 Task: Apply the theme  ""Spearmint"".
Action: Mouse moved to (156, 58)
Screenshot: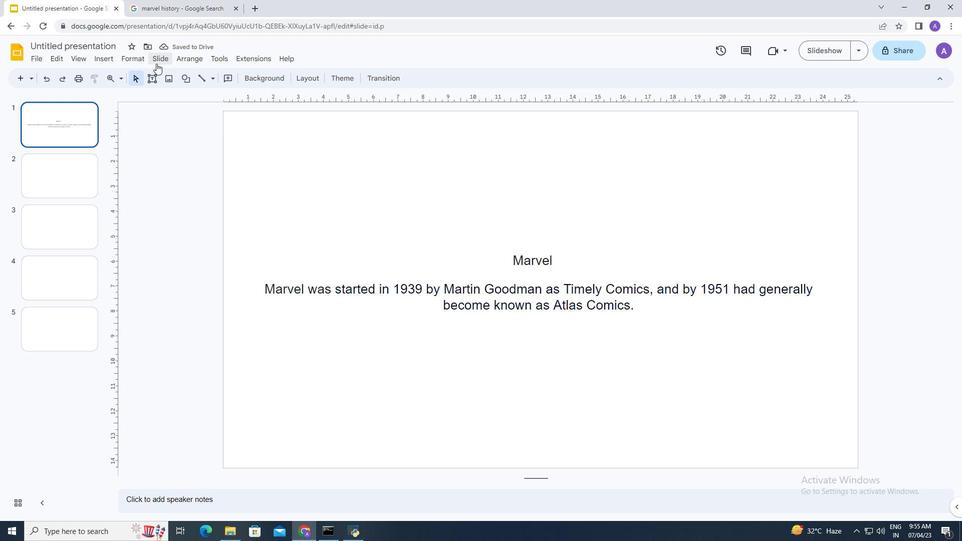 
Action: Mouse pressed left at (156, 58)
Screenshot: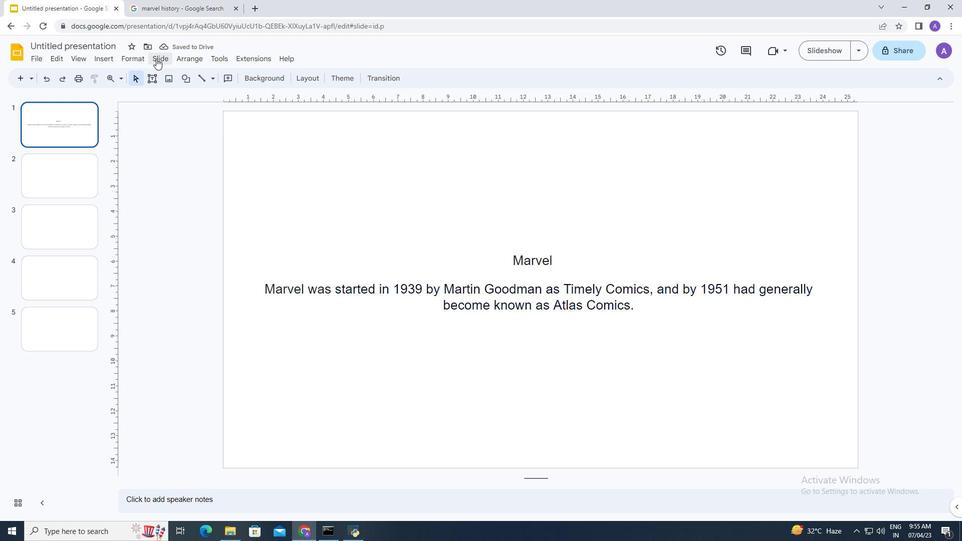 
Action: Mouse moved to (197, 234)
Screenshot: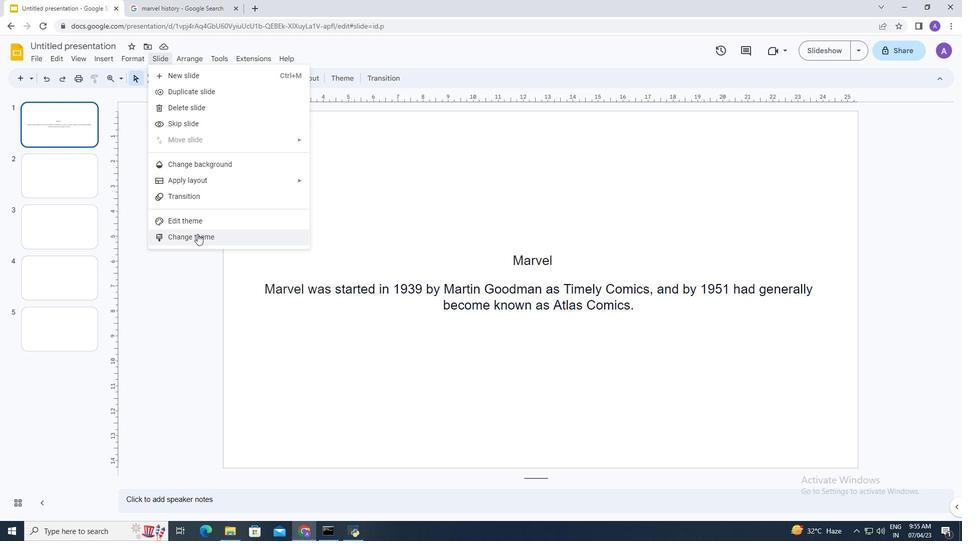 
Action: Mouse pressed left at (197, 234)
Screenshot: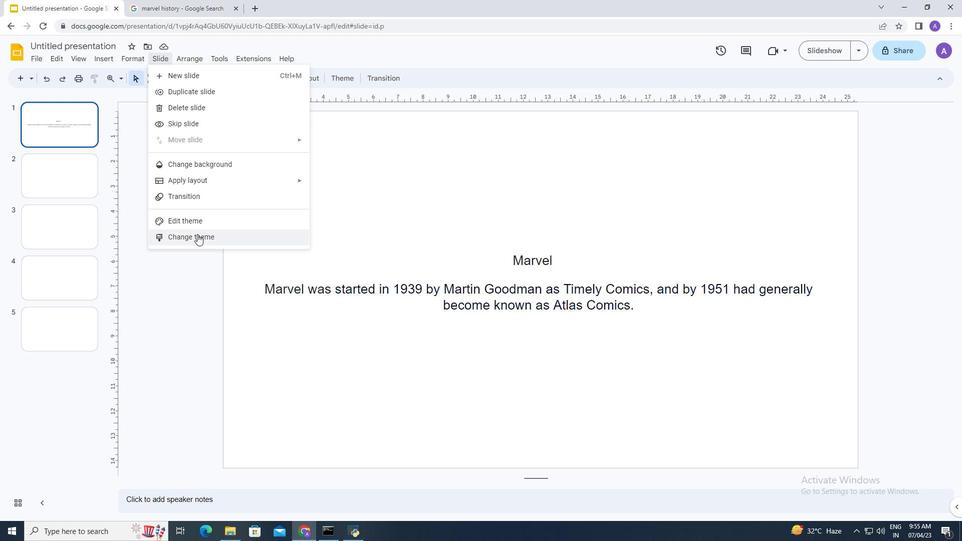 
Action: Mouse moved to (872, 243)
Screenshot: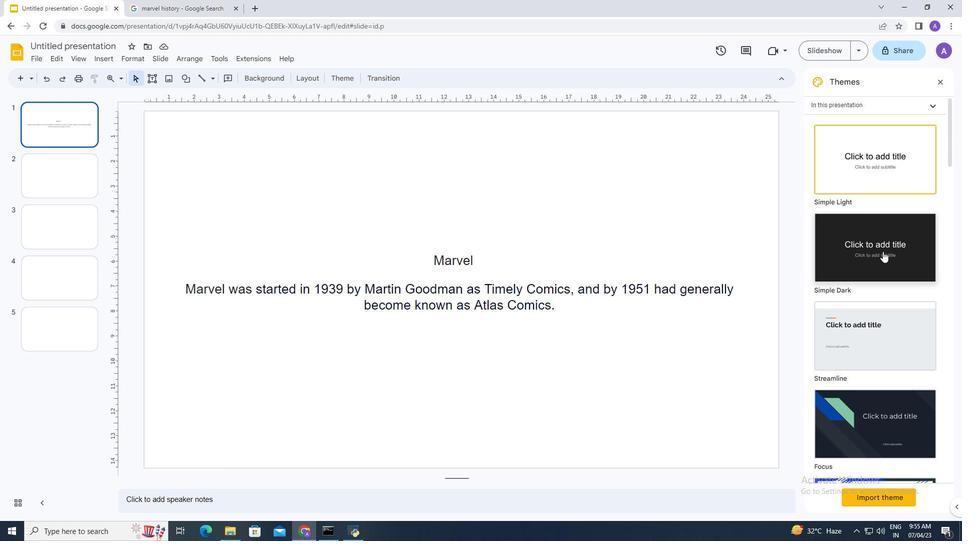 
Action: Mouse scrolled (872, 243) with delta (0, 0)
Screenshot: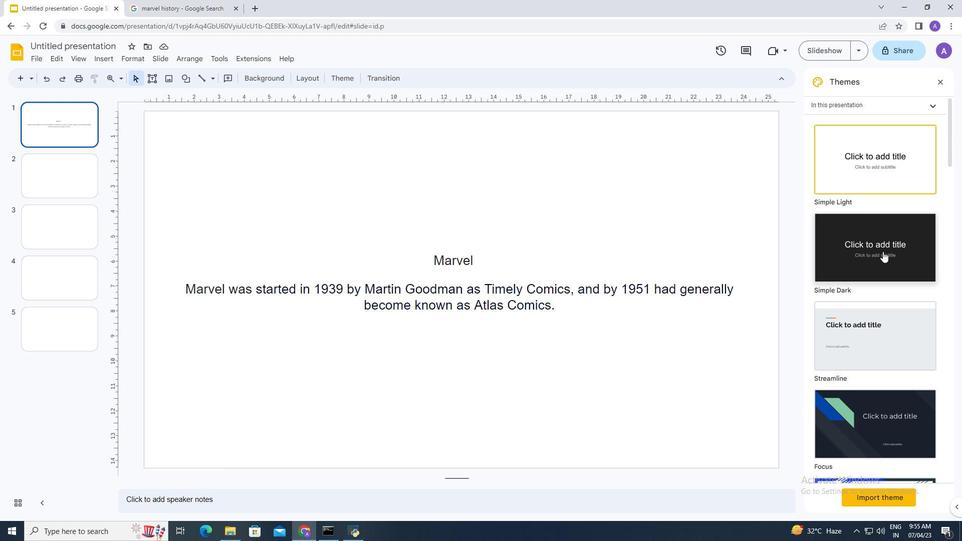 
Action: Mouse scrolled (872, 243) with delta (0, 0)
Screenshot: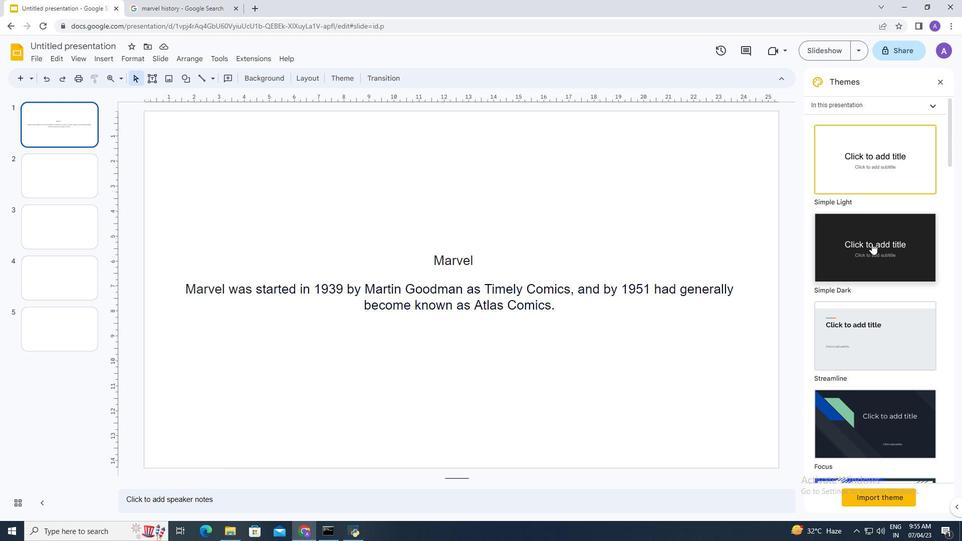 
Action: Mouse scrolled (872, 243) with delta (0, 0)
Screenshot: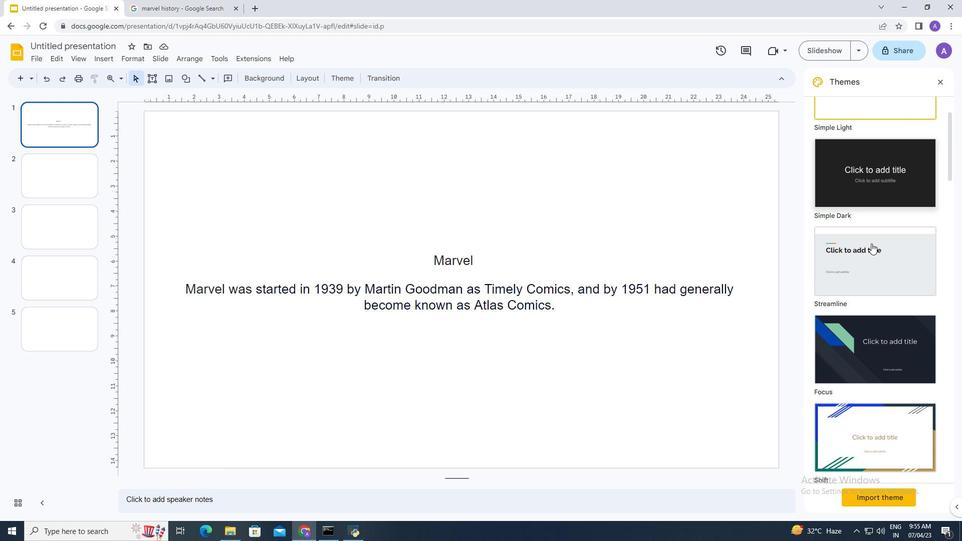 
Action: Mouse moved to (871, 243)
Screenshot: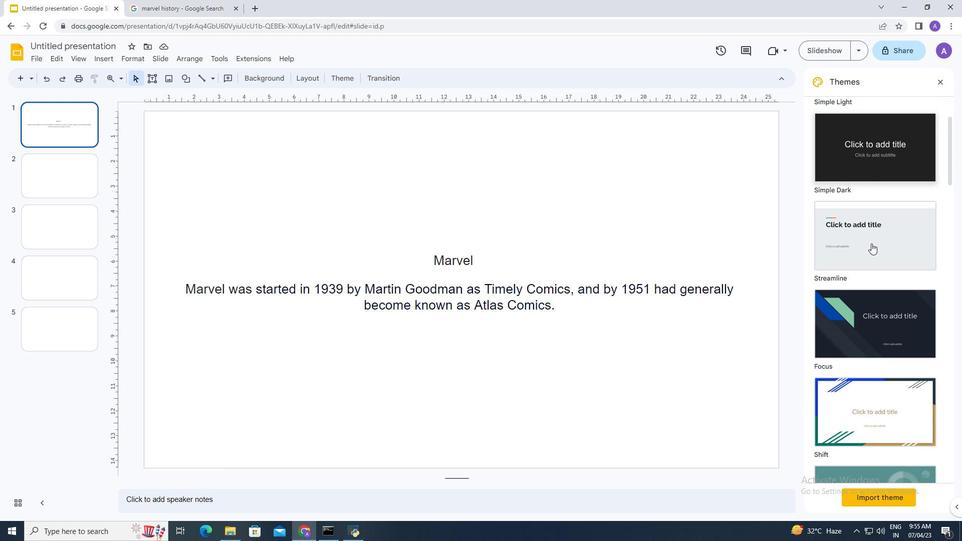 
Action: Mouse scrolled (871, 243) with delta (0, 0)
Screenshot: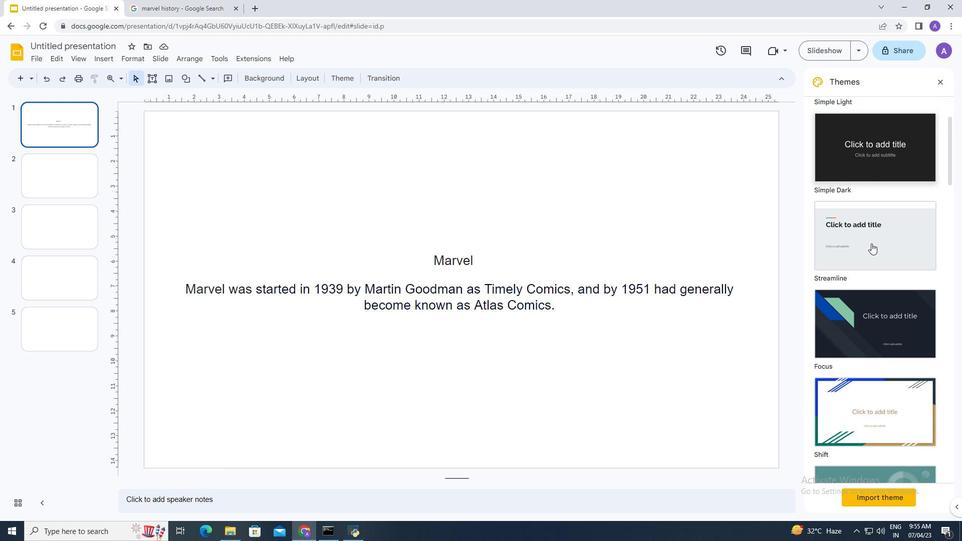
Action: Mouse scrolled (871, 243) with delta (0, 0)
Screenshot: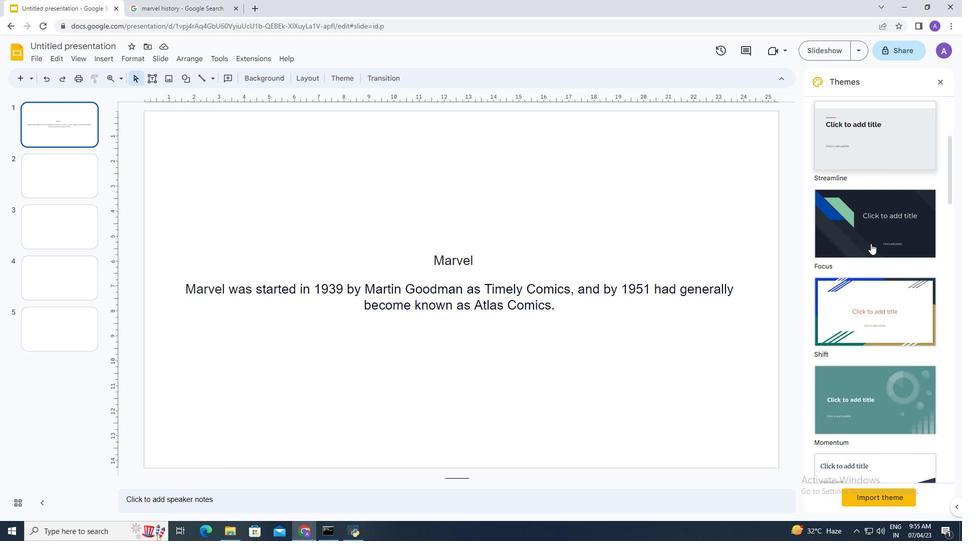 
Action: Mouse scrolled (871, 243) with delta (0, 0)
Screenshot: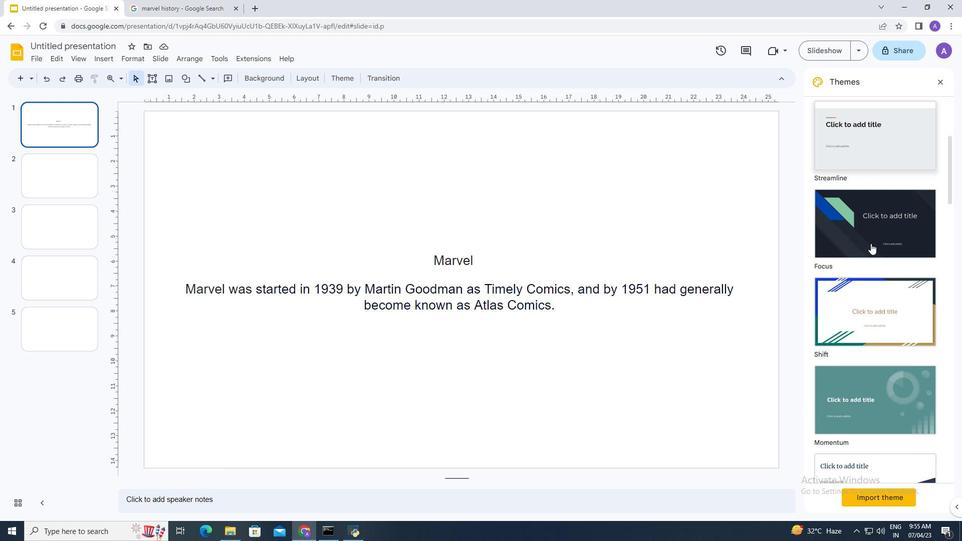 
Action: Mouse scrolled (871, 243) with delta (0, 0)
Screenshot: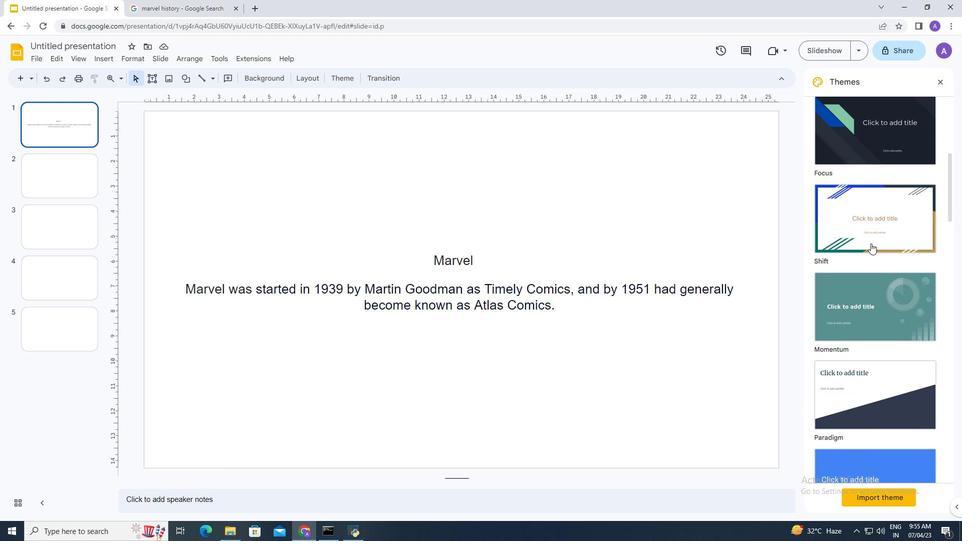 
Action: Mouse scrolled (871, 243) with delta (0, 0)
Screenshot: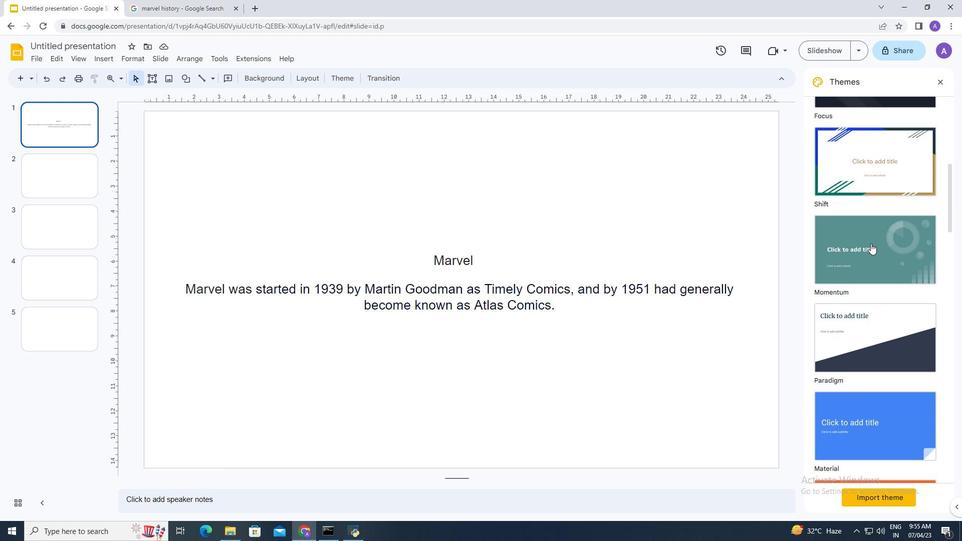 
Action: Mouse scrolled (871, 243) with delta (0, 0)
Screenshot: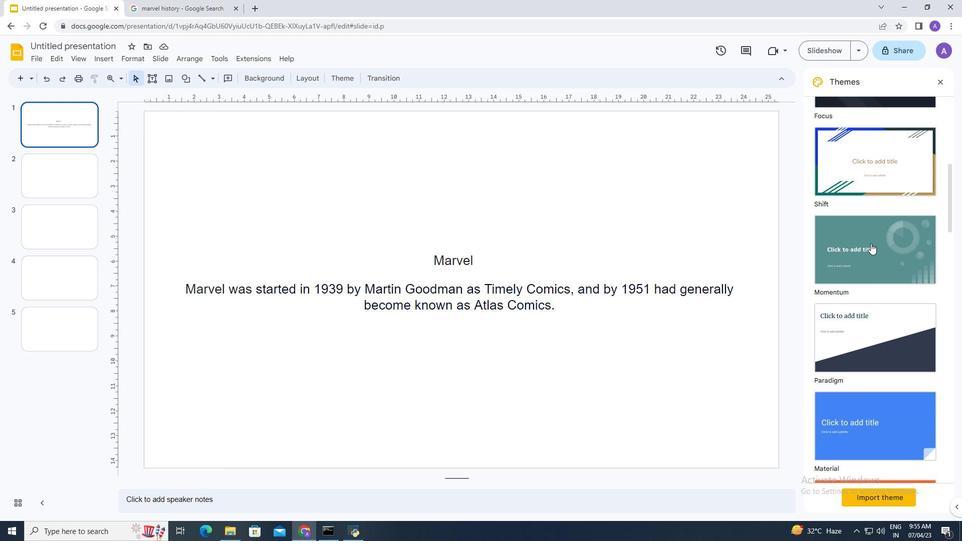 
Action: Mouse scrolled (871, 243) with delta (0, 0)
Screenshot: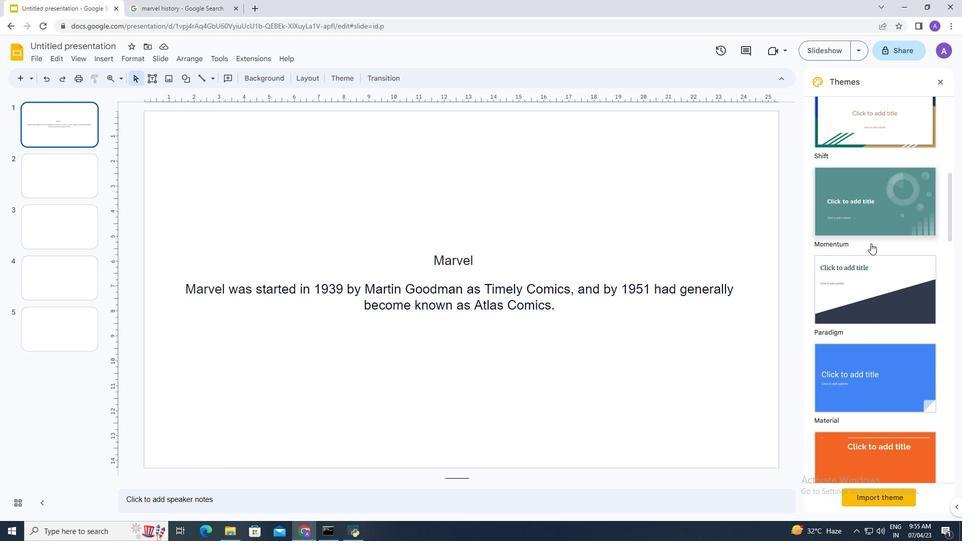 
Action: Mouse scrolled (871, 243) with delta (0, 0)
Screenshot: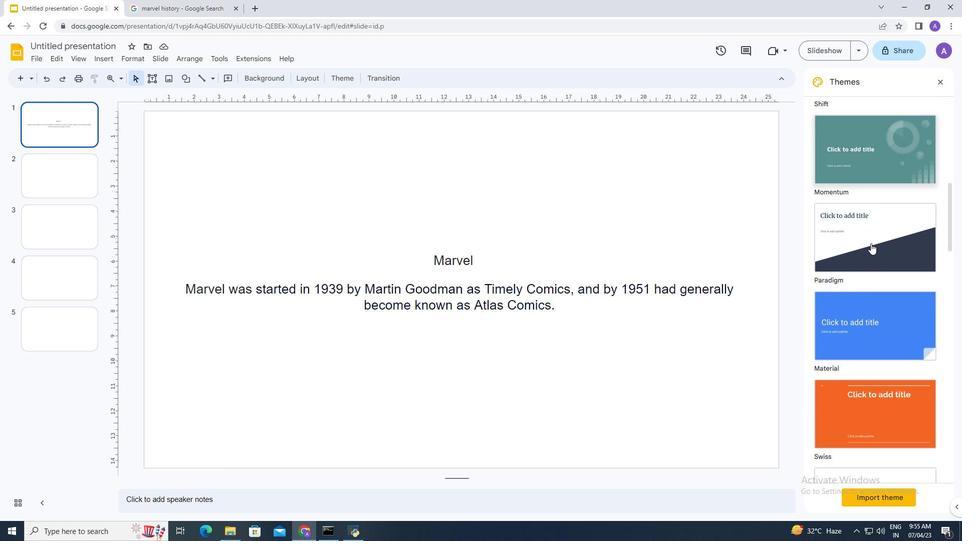 
Action: Mouse scrolled (871, 243) with delta (0, 0)
Screenshot: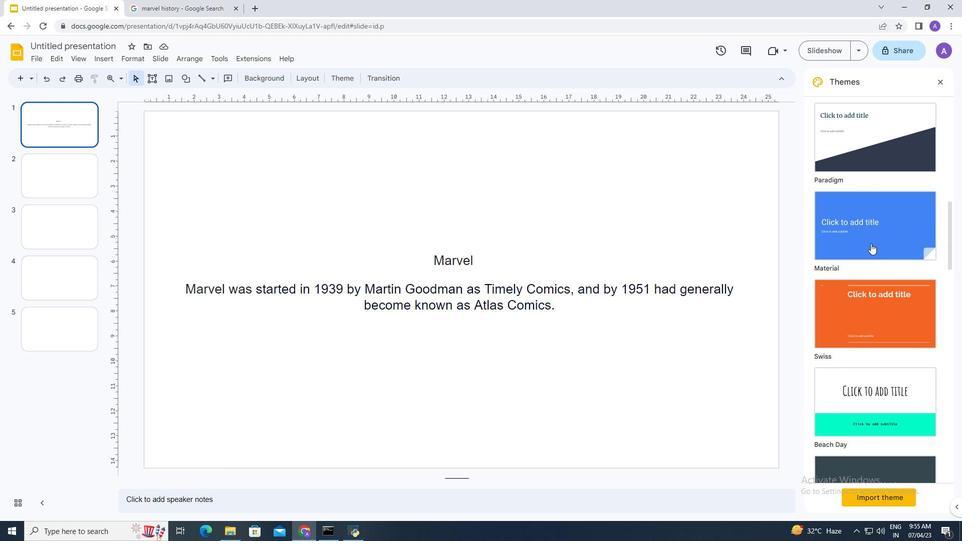 
Action: Mouse scrolled (871, 243) with delta (0, 0)
Screenshot: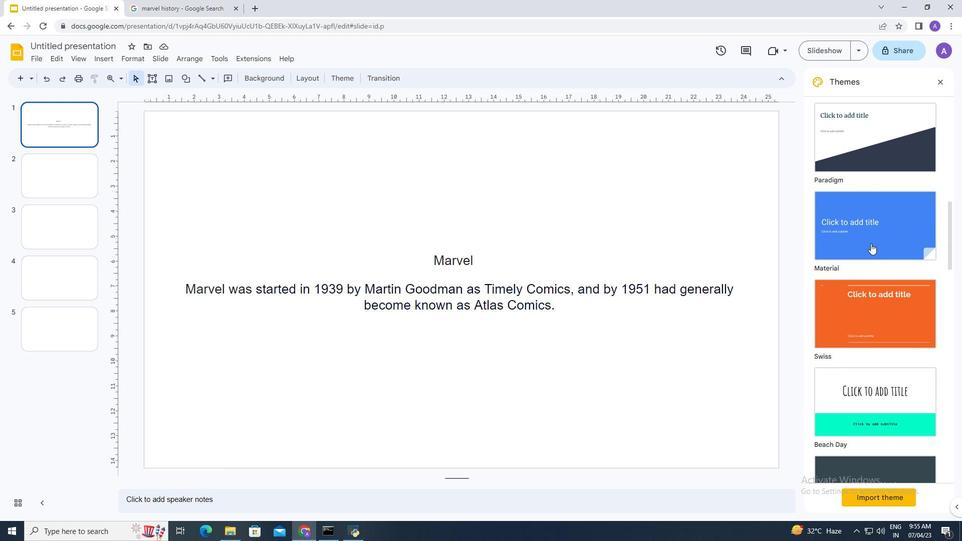 
Action: Mouse scrolled (871, 243) with delta (0, 0)
Screenshot: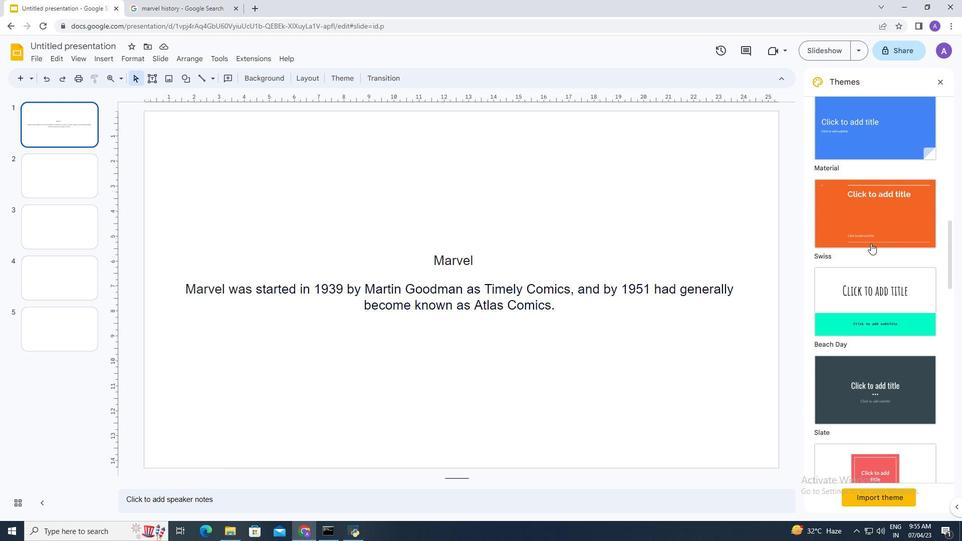 
Action: Mouse scrolled (871, 243) with delta (0, 0)
Screenshot: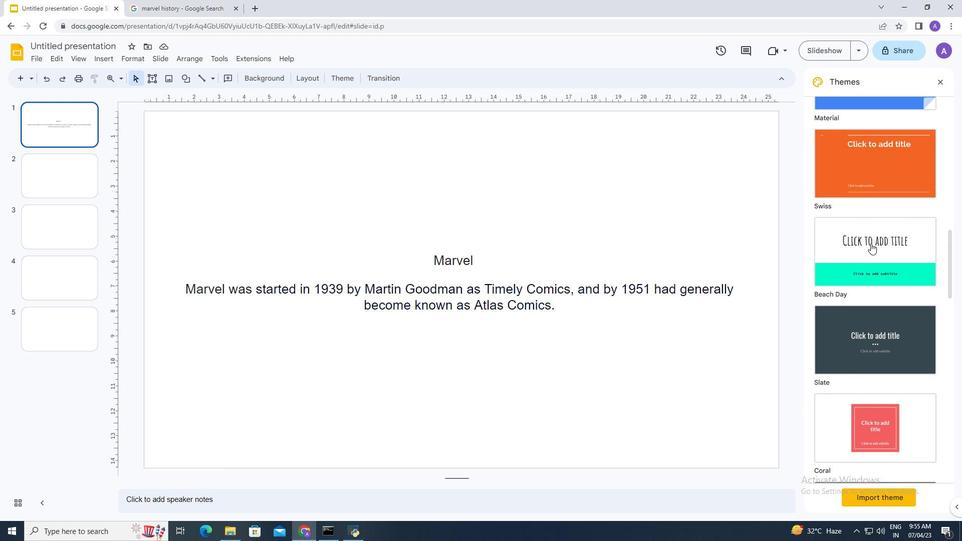 
Action: Mouse scrolled (871, 243) with delta (0, 0)
Screenshot: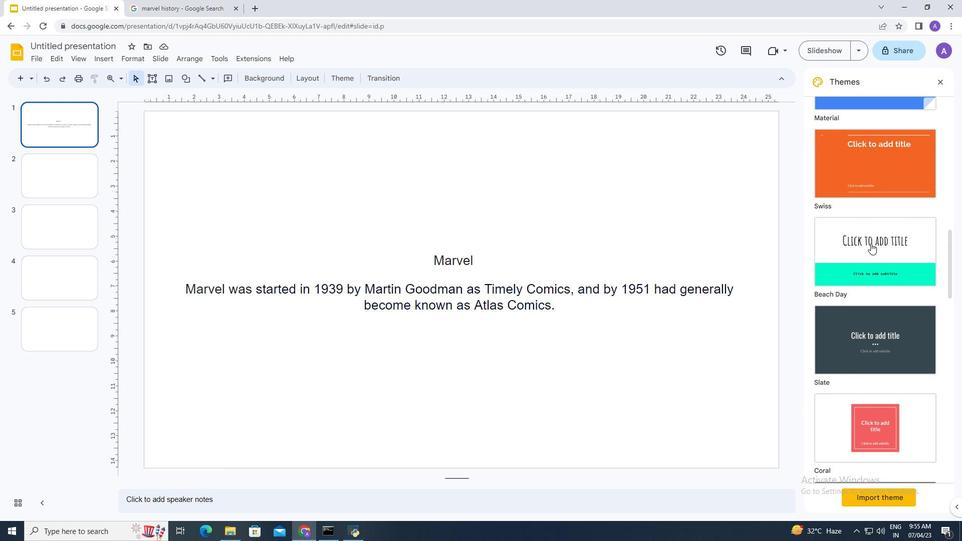 
Action: Mouse scrolled (871, 243) with delta (0, 0)
Screenshot: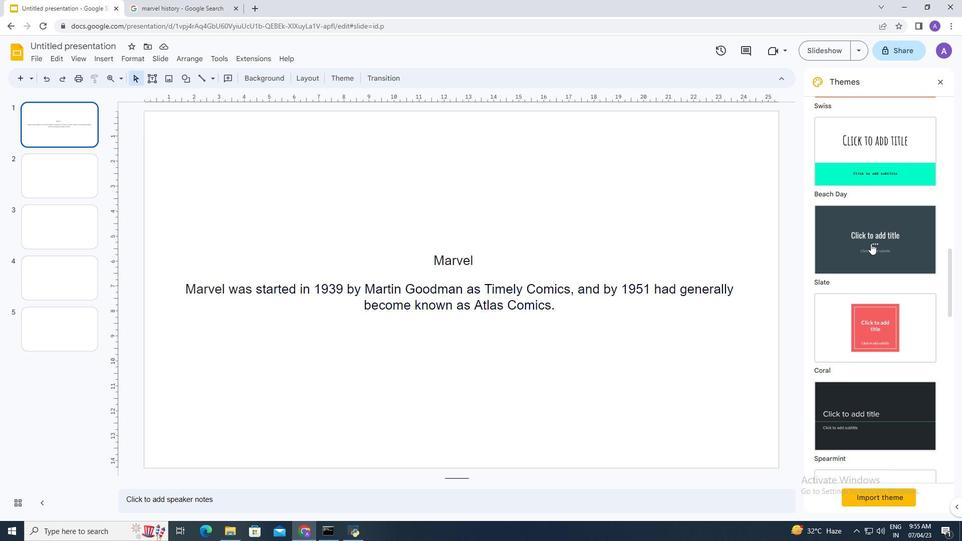 
Action: Mouse scrolled (871, 243) with delta (0, 0)
Screenshot: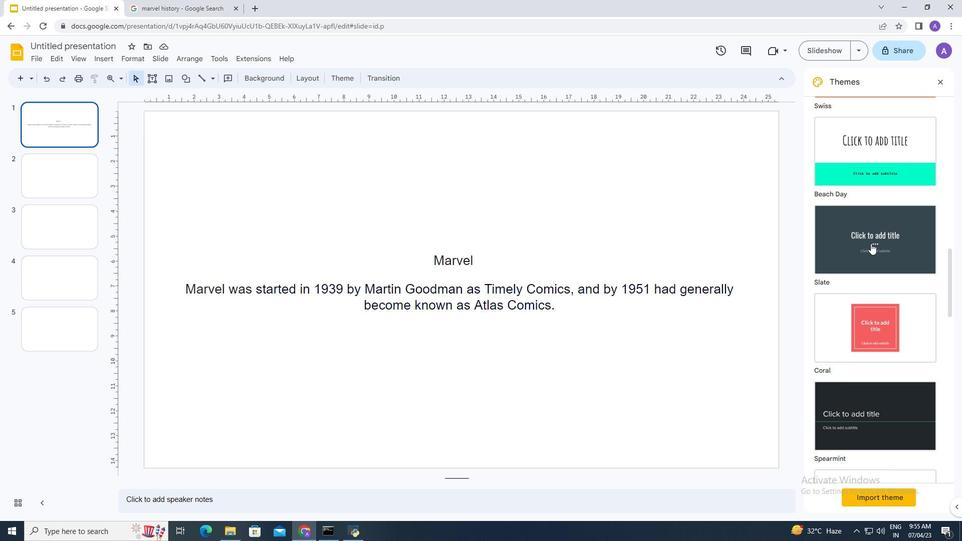
Action: Mouse scrolled (871, 243) with delta (0, 0)
Screenshot: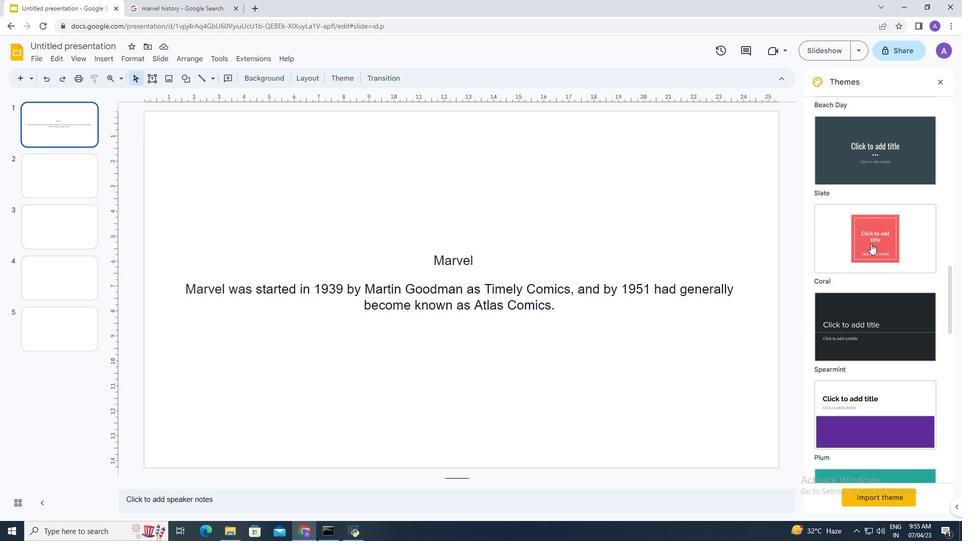 
Action: Mouse moved to (870, 269)
Screenshot: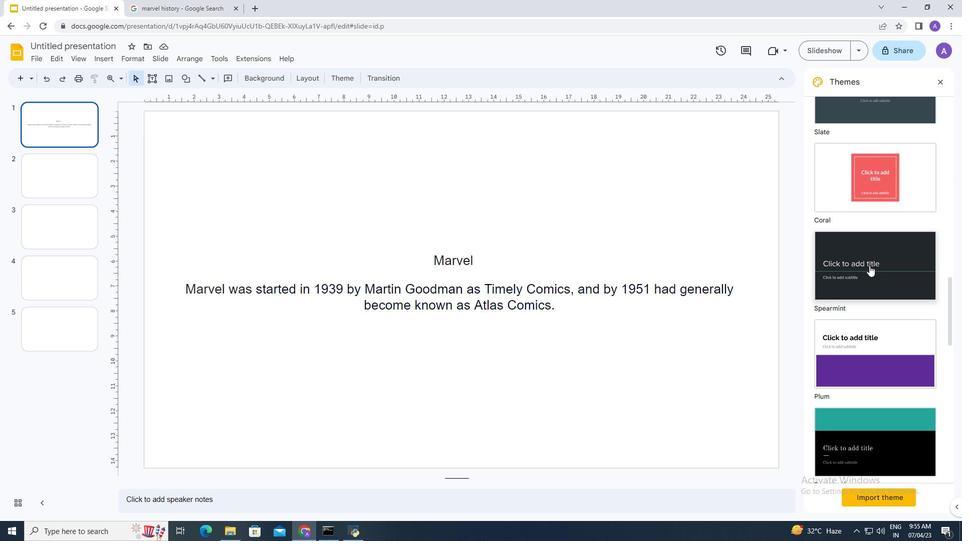 
Action: Mouse pressed left at (870, 269)
Screenshot: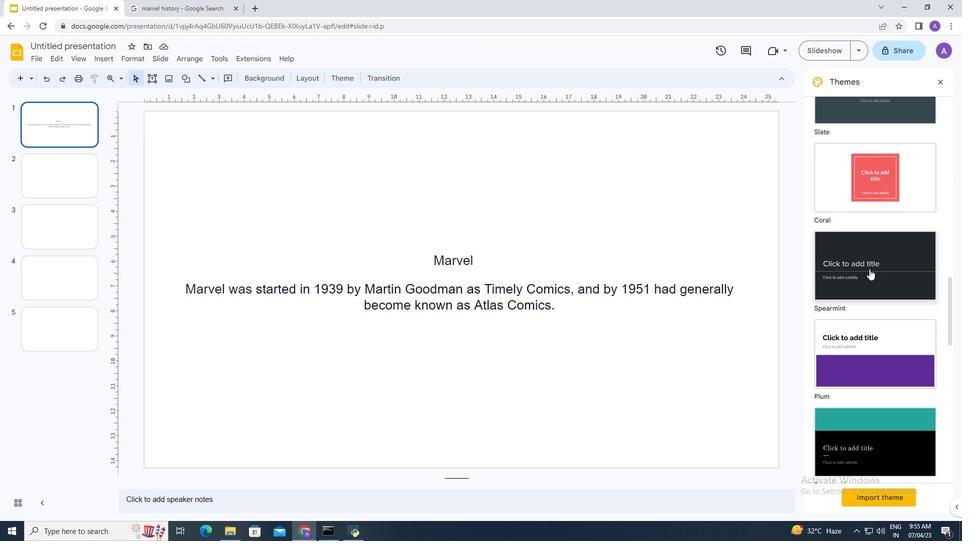 
Action: Mouse moved to (552, 211)
Screenshot: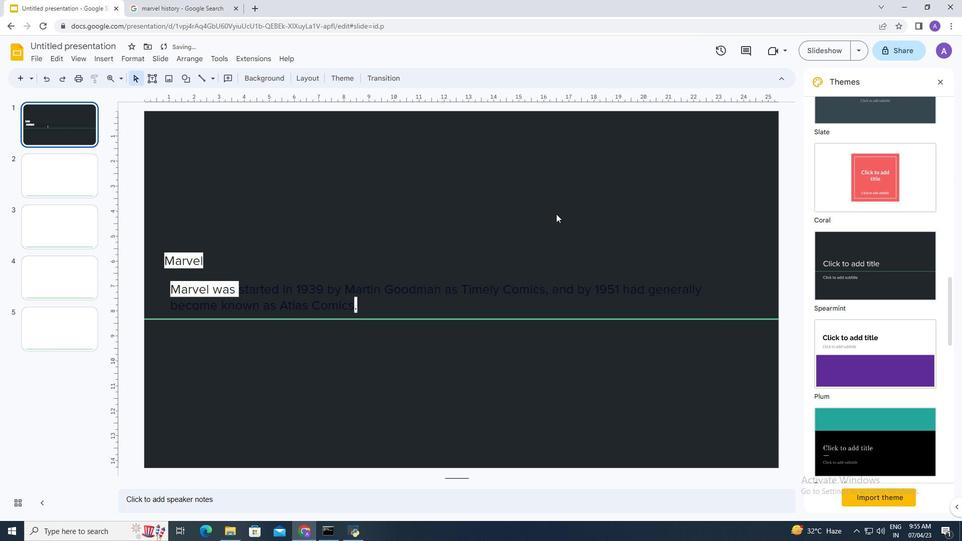 
